 Task: Add Sprouts Organic Lite Coconut Milk to the cart.
Action: Mouse moved to (14, 82)
Screenshot: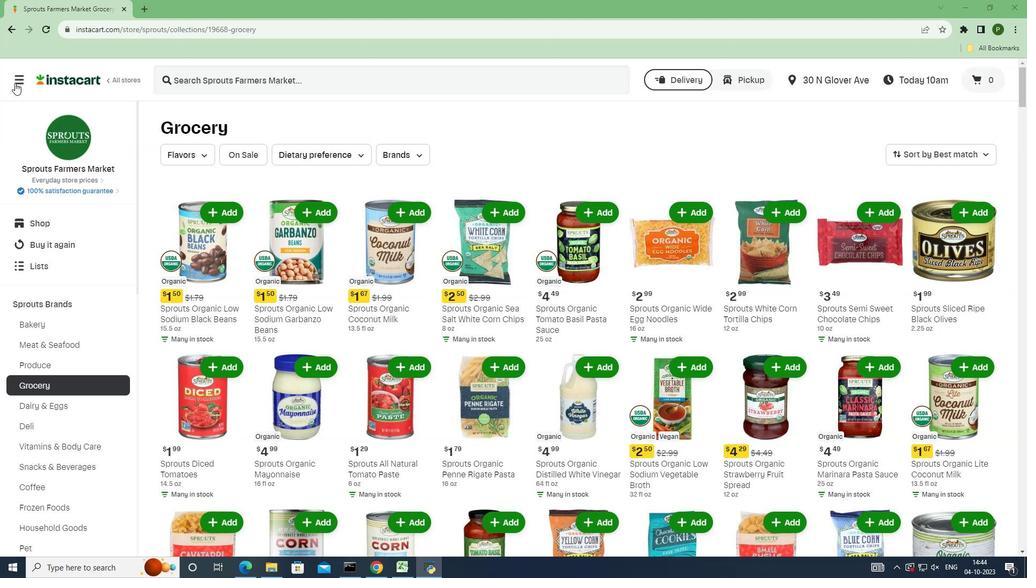 
Action: Mouse pressed left at (14, 82)
Screenshot: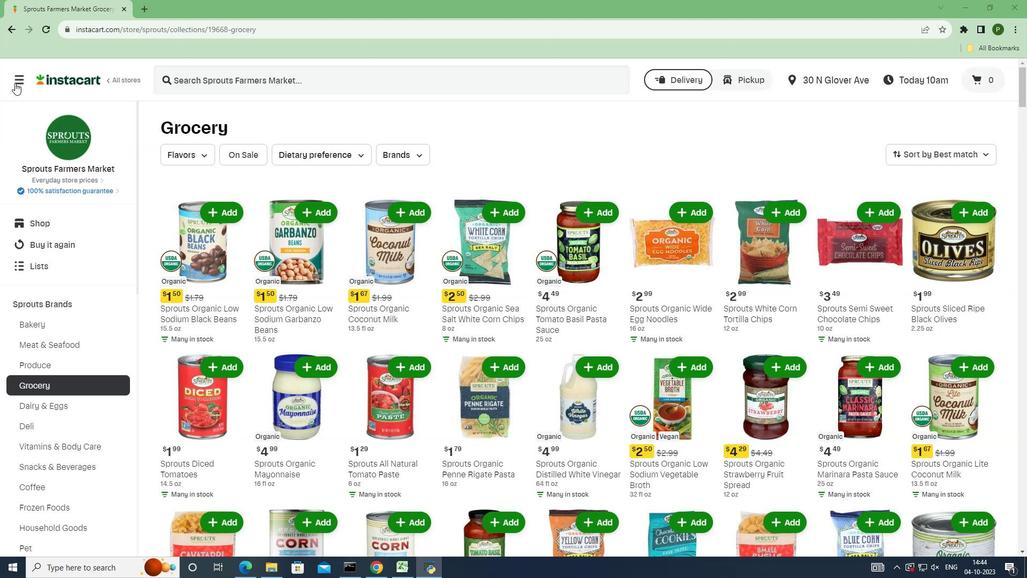 
Action: Mouse moved to (10, 296)
Screenshot: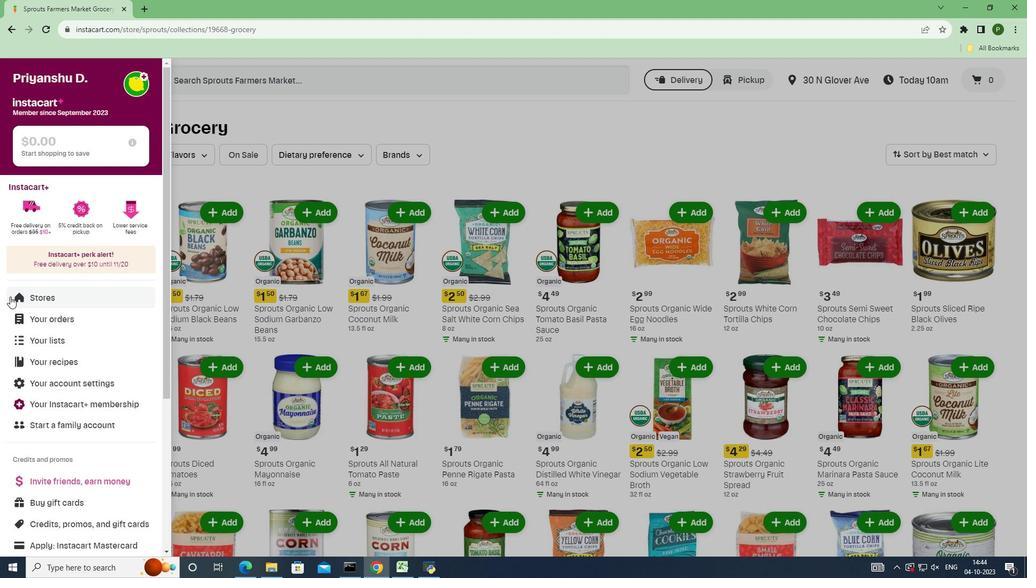 
Action: Mouse pressed left at (10, 296)
Screenshot: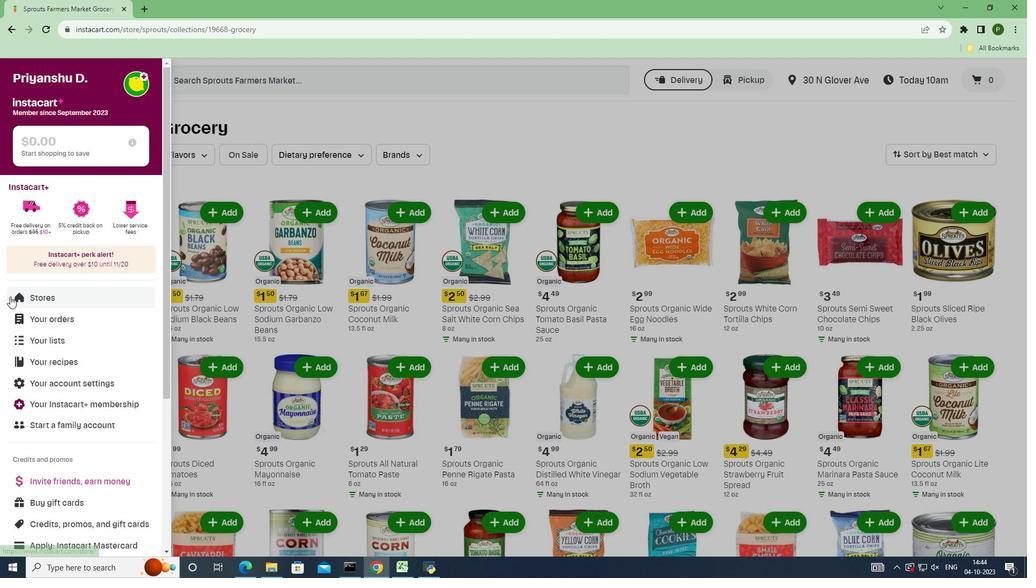 
Action: Mouse moved to (232, 125)
Screenshot: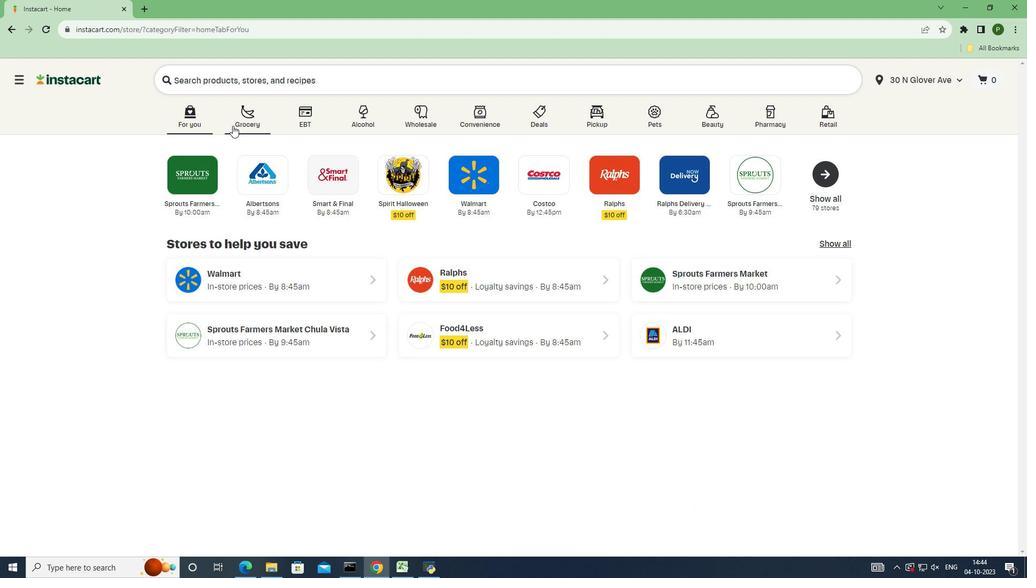 
Action: Mouse pressed left at (232, 125)
Screenshot: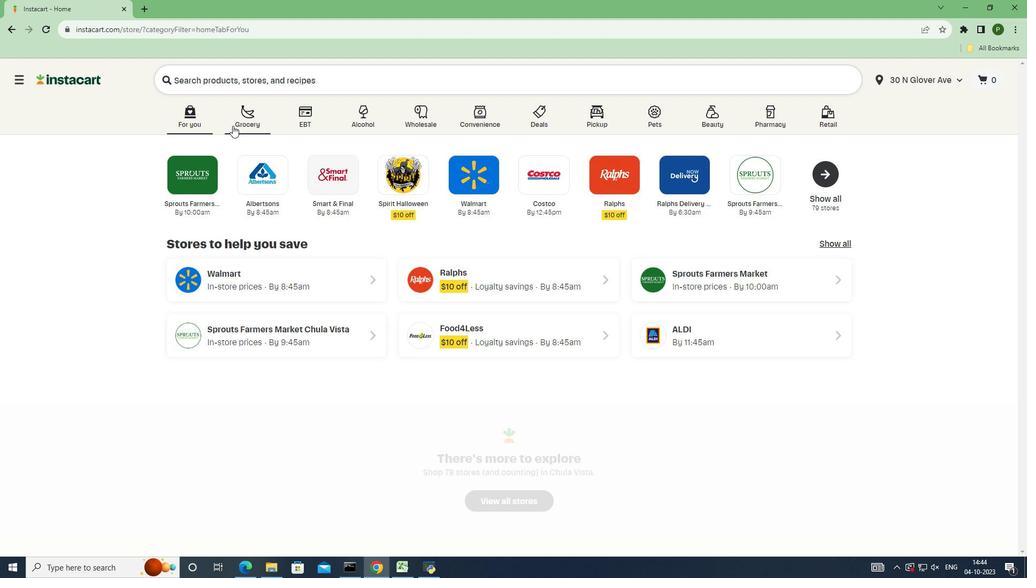 
Action: Mouse moved to (670, 244)
Screenshot: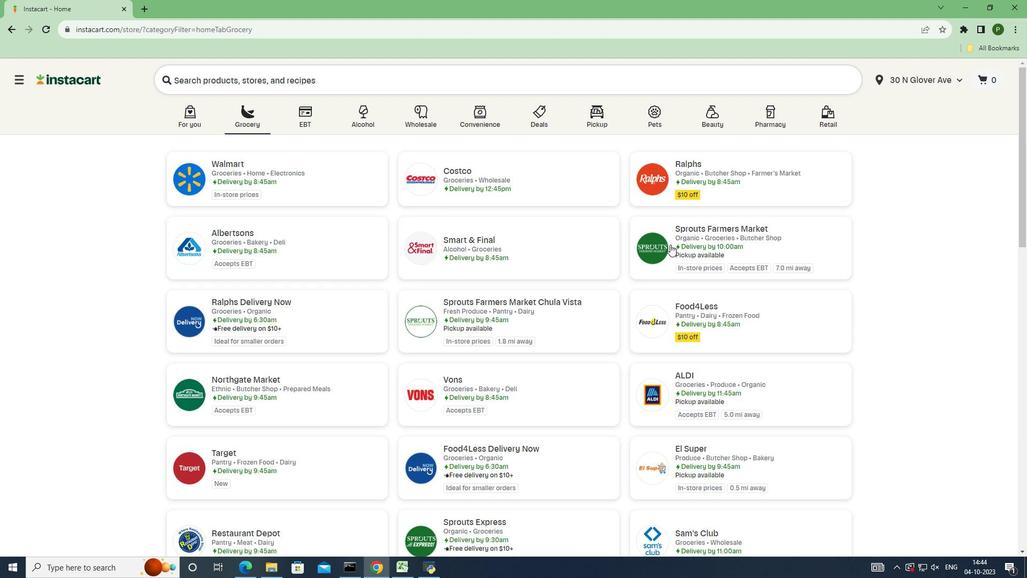 
Action: Mouse pressed left at (670, 244)
Screenshot: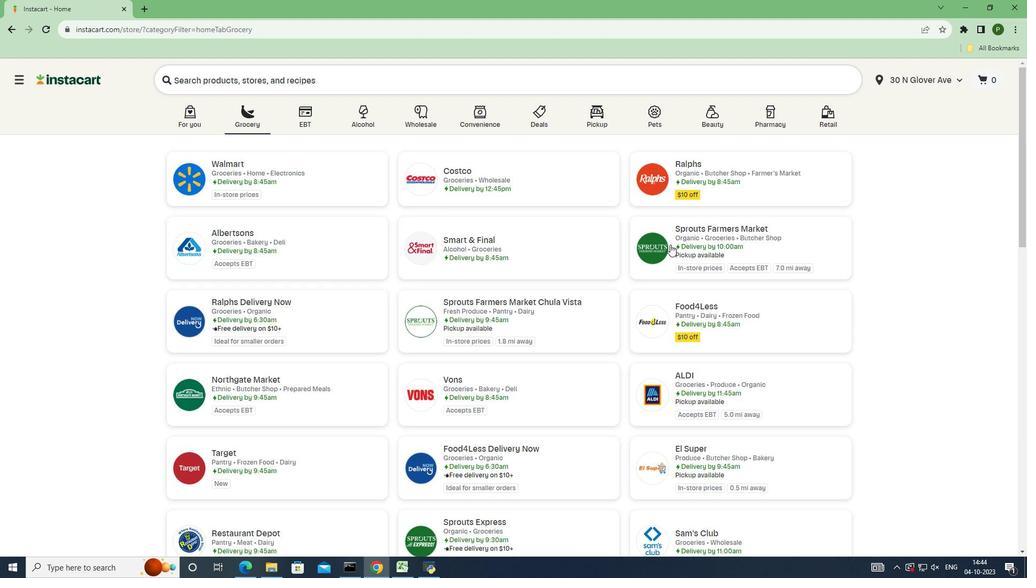 
Action: Mouse moved to (80, 306)
Screenshot: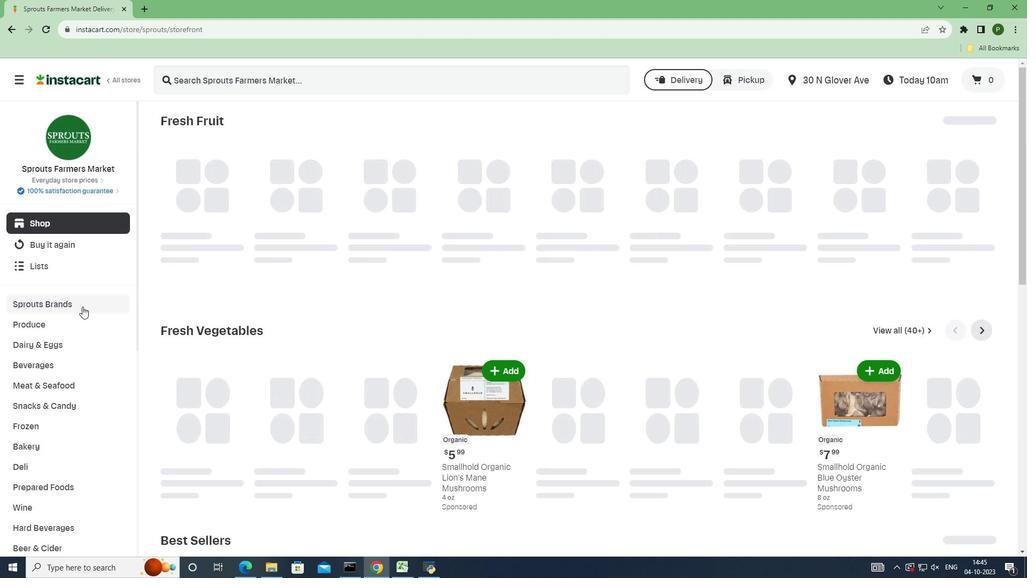 
Action: Mouse pressed left at (80, 306)
Screenshot: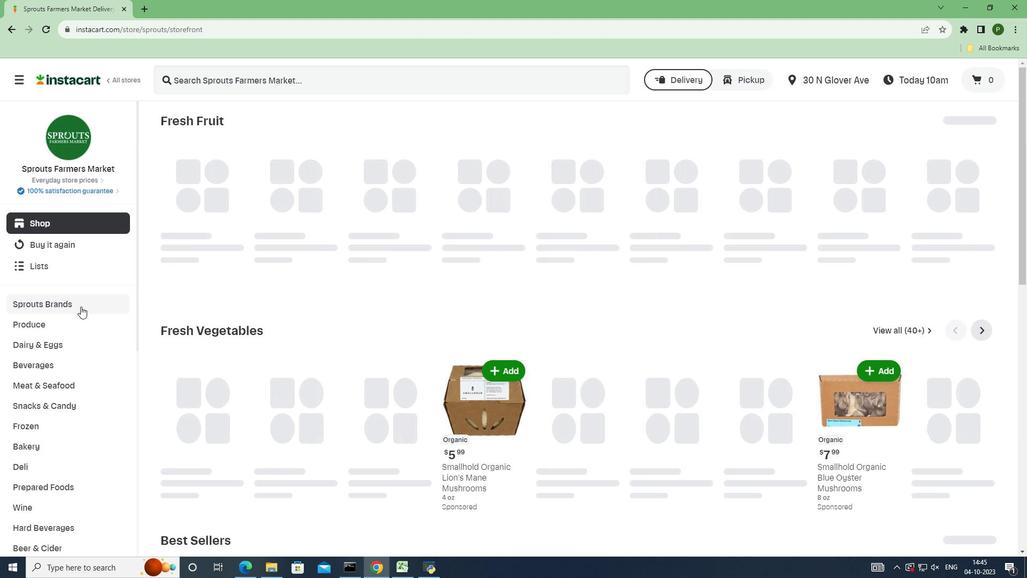 
Action: Mouse moved to (62, 384)
Screenshot: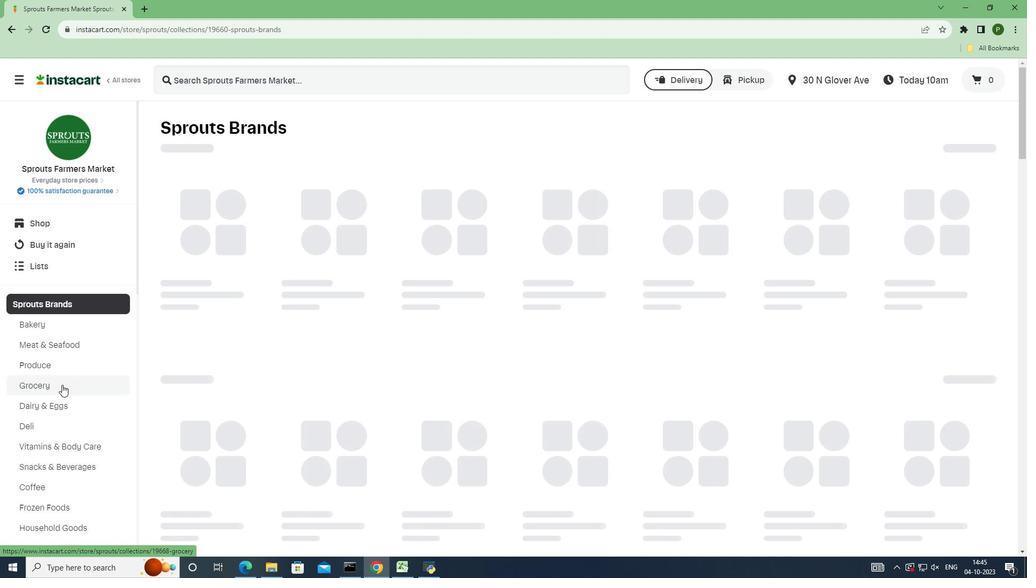 
Action: Mouse pressed left at (62, 384)
Screenshot: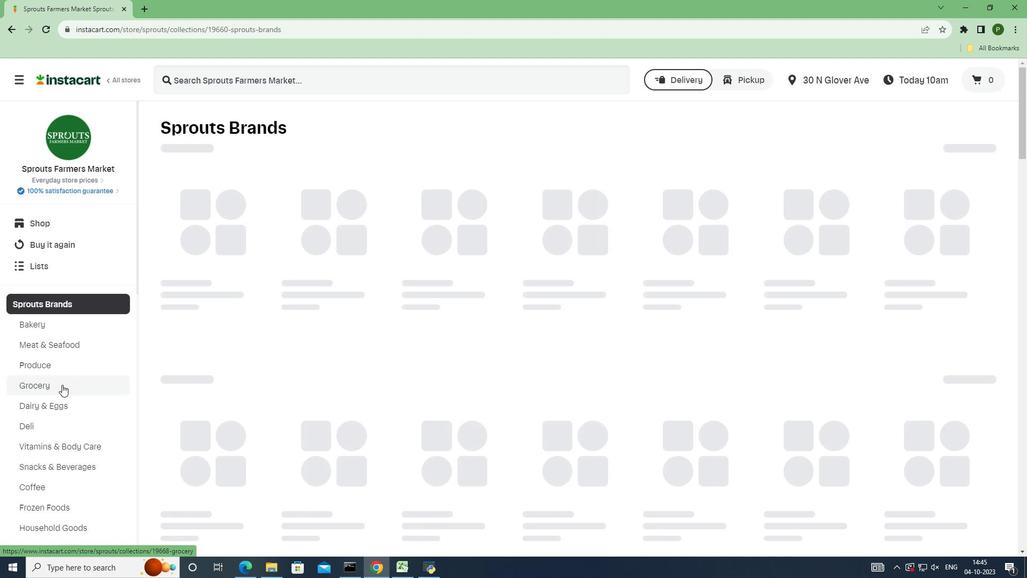 
Action: Mouse moved to (960, 203)
Screenshot: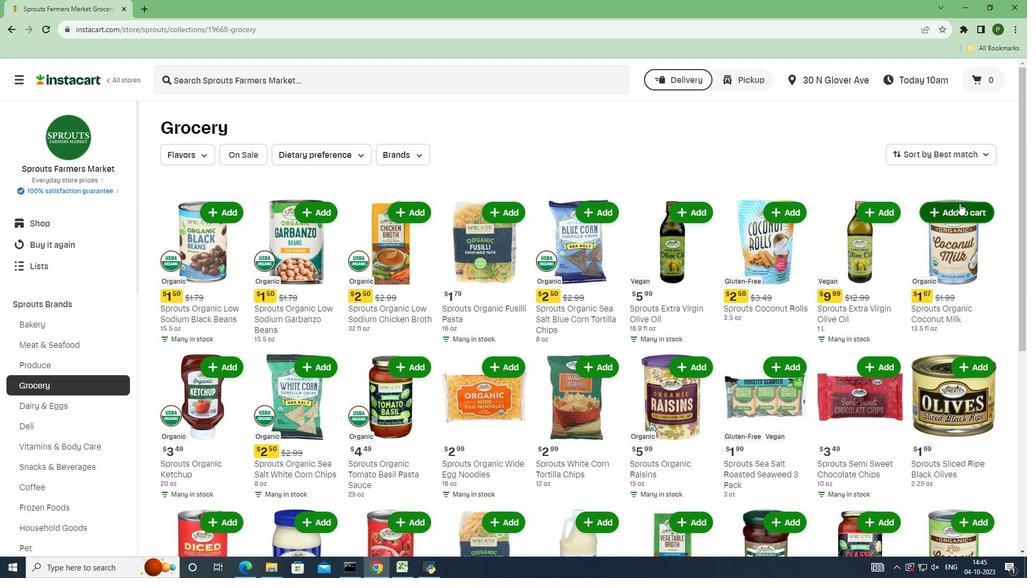 
Action: Mouse scrolled (960, 202) with delta (0, 0)
Screenshot: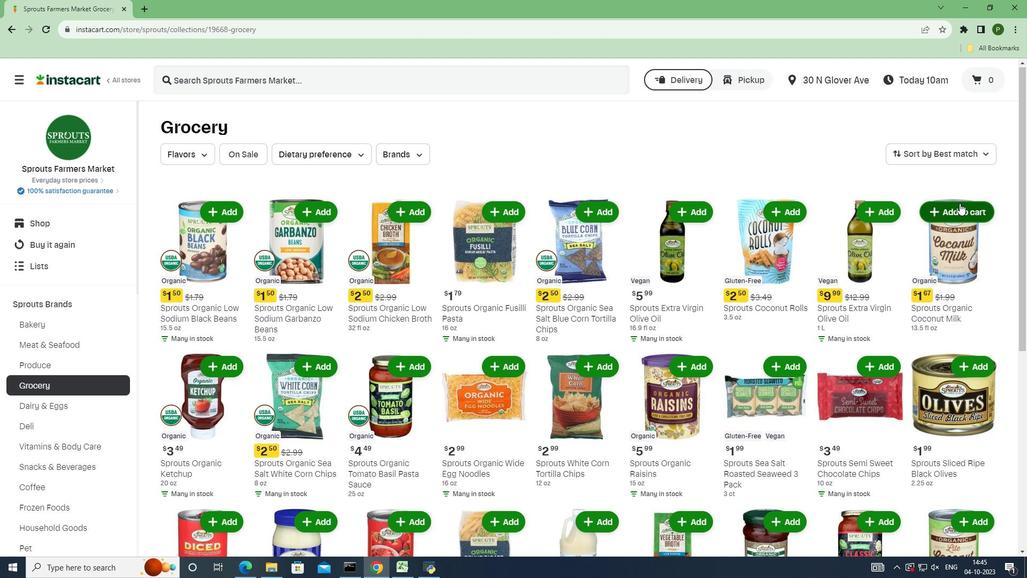 
Action: Mouse scrolled (960, 202) with delta (0, 0)
Screenshot: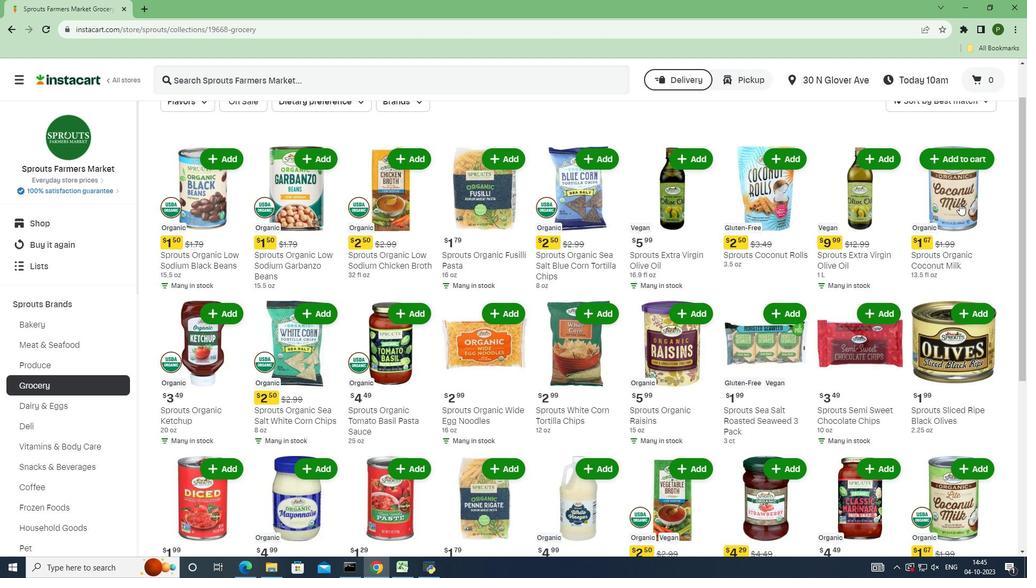 
Action: Mouse scrolled (960, 202) with delta (0, 0)
Screenshot: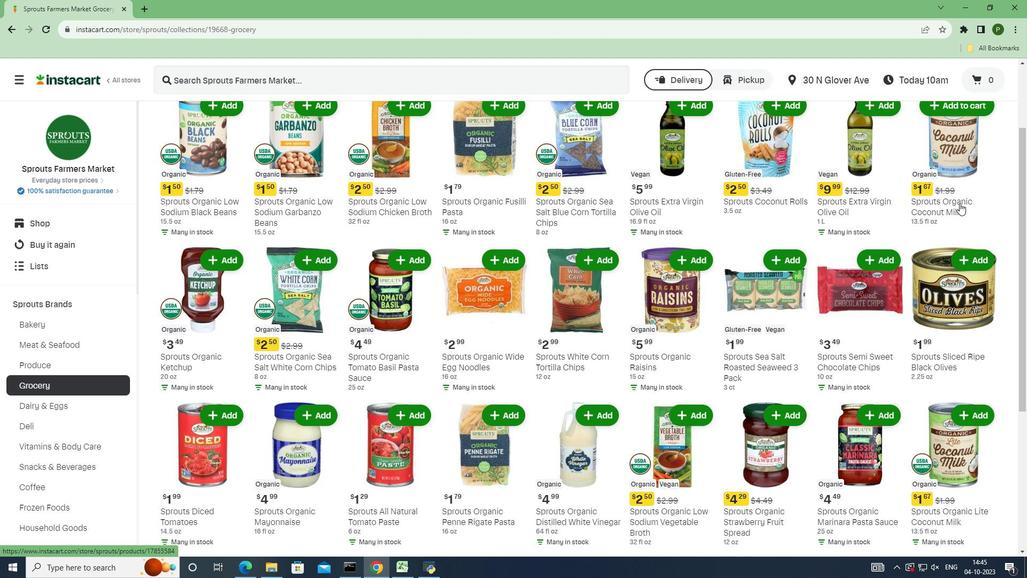 
Action: Mouse scrolled (960, 202) with delta (0, 0)
Screenshot: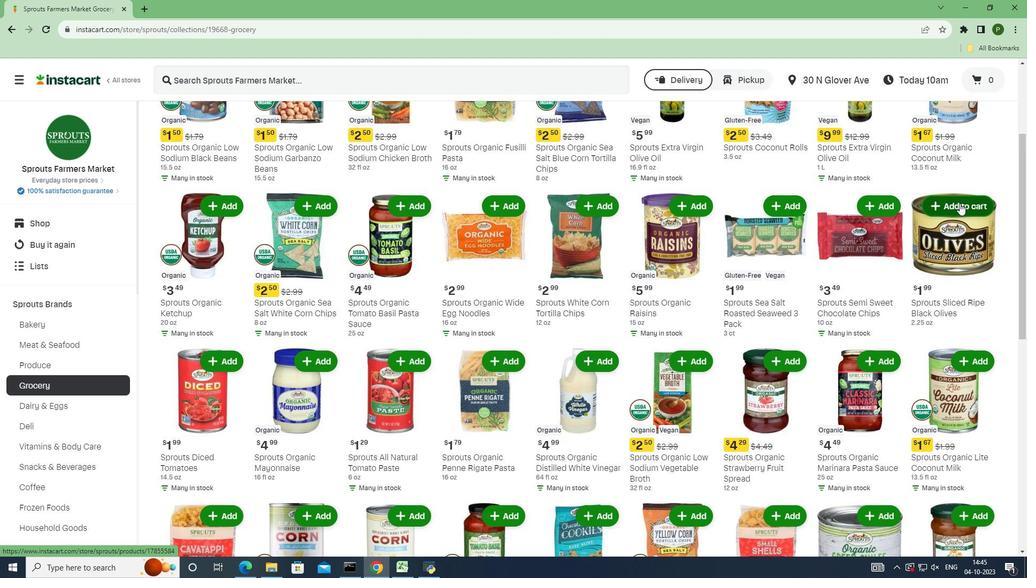 
Action: Mouse scrolled (960, 202) with delta (0, 0)
Screenshot: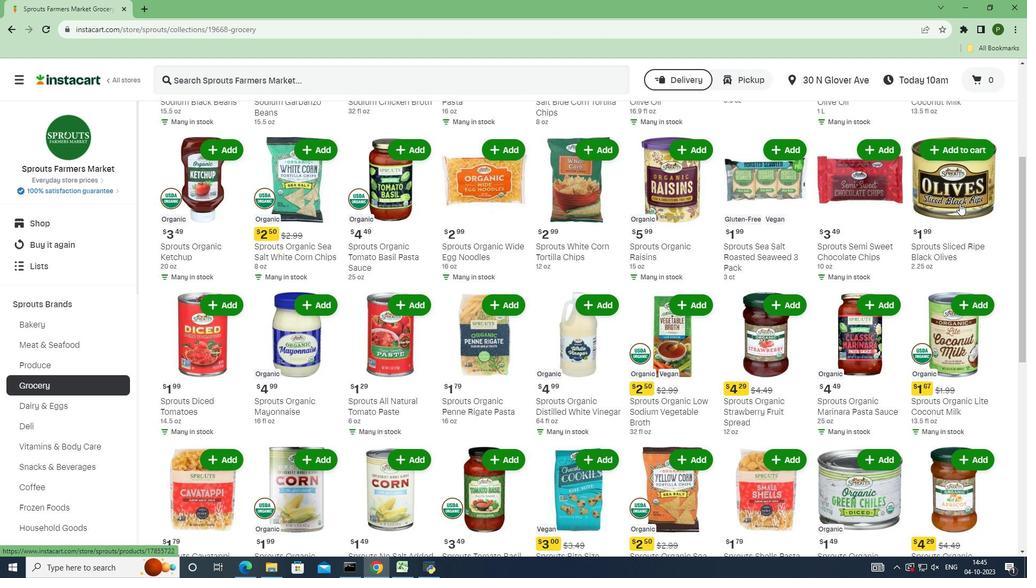 
Action: Mouse moved to (960, 203)
Screenshot: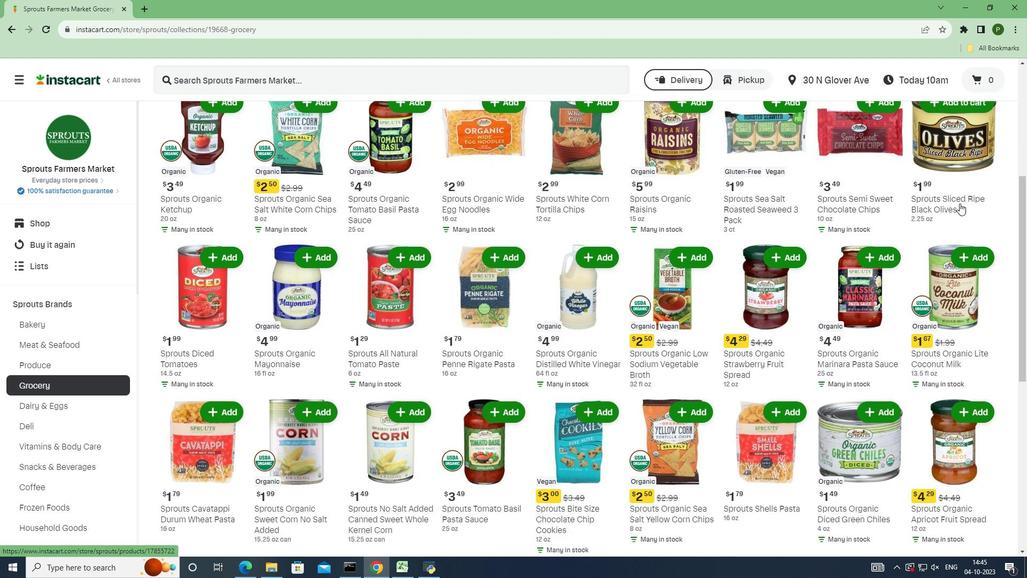 
Action: Mouse scrolled (960, 202) with delta (0, 0)
Screenshot: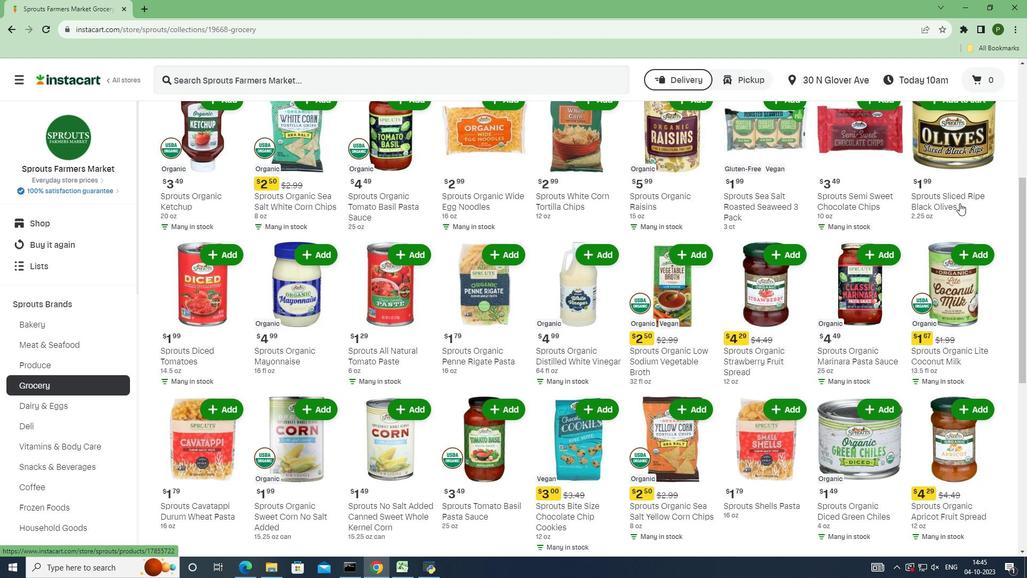 
Action: Mouse moved to (936, 202)
Screenshot: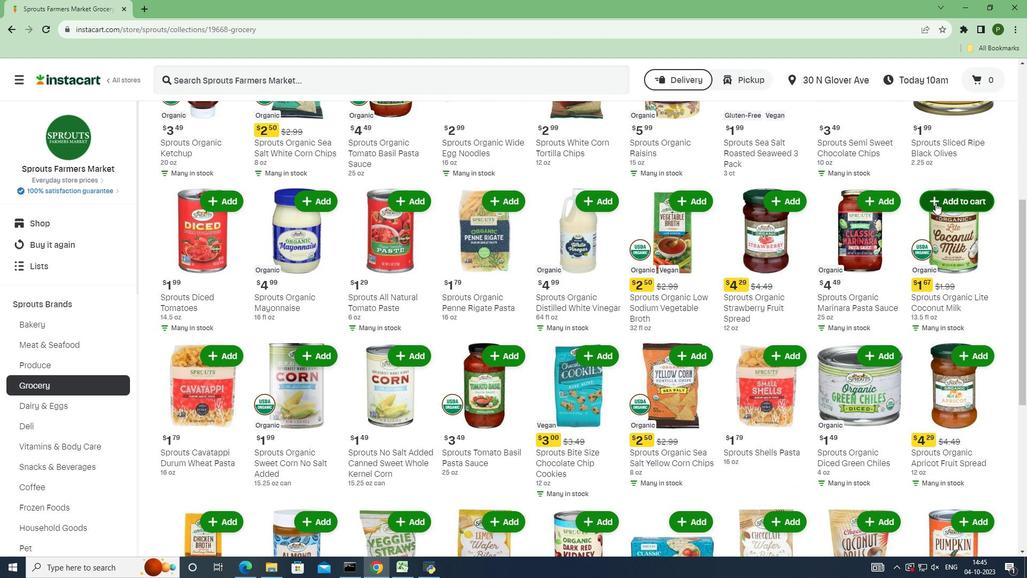 
Action: Mouse pressed left at (936, 202)
Screenshot: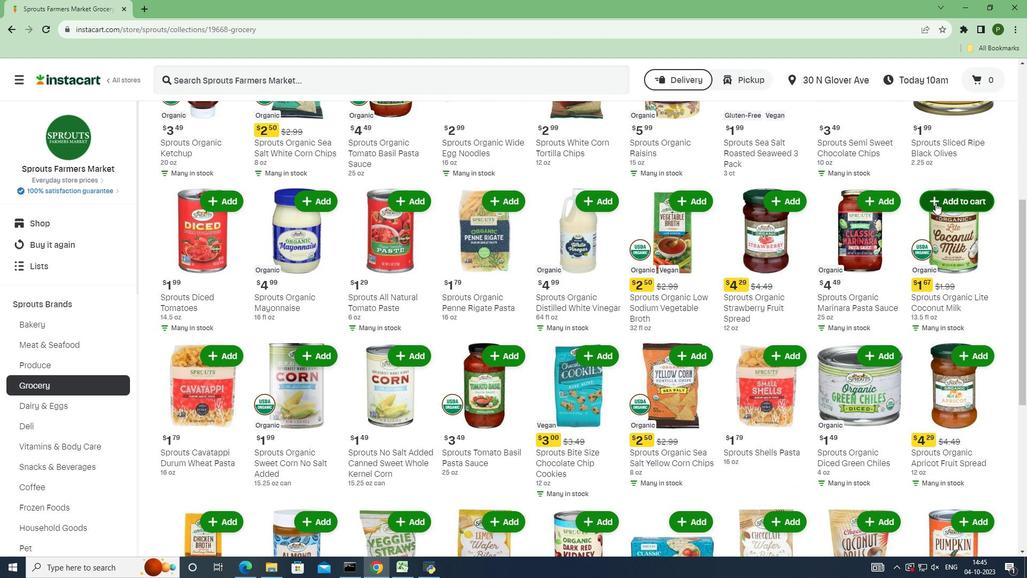 
